 Task: Open a blank sheet, save the file as customer.epub Insert a table '3 by 2' In first column, add headers, ' Sno, Product, Qnty'. Under first header add  1. Under second header add  Product. Under third header add  'Quantity'. Change table style to  Green
Action: Mouse moved to (202, 193)
Screenshot: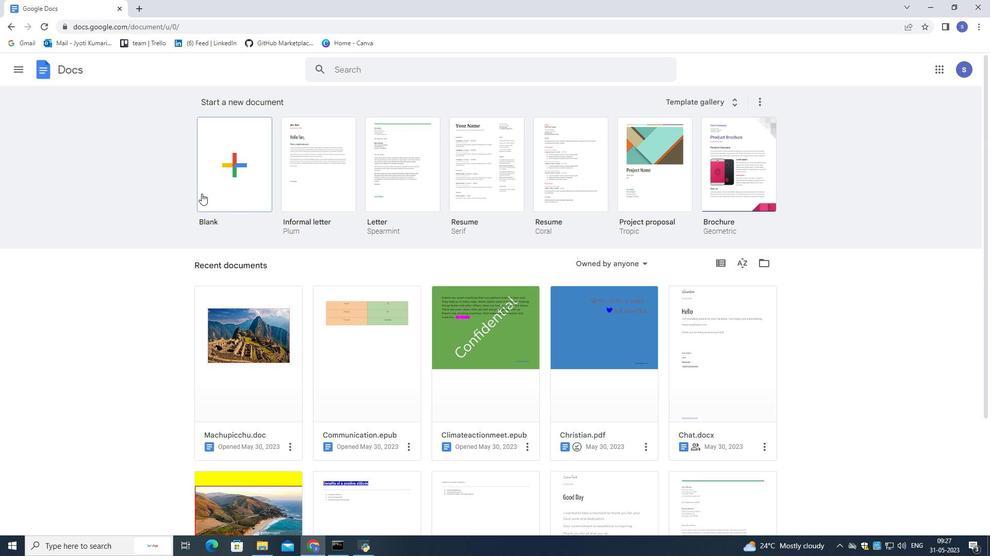
Action: Mouse pressed left at (202, 193)
Screenshot: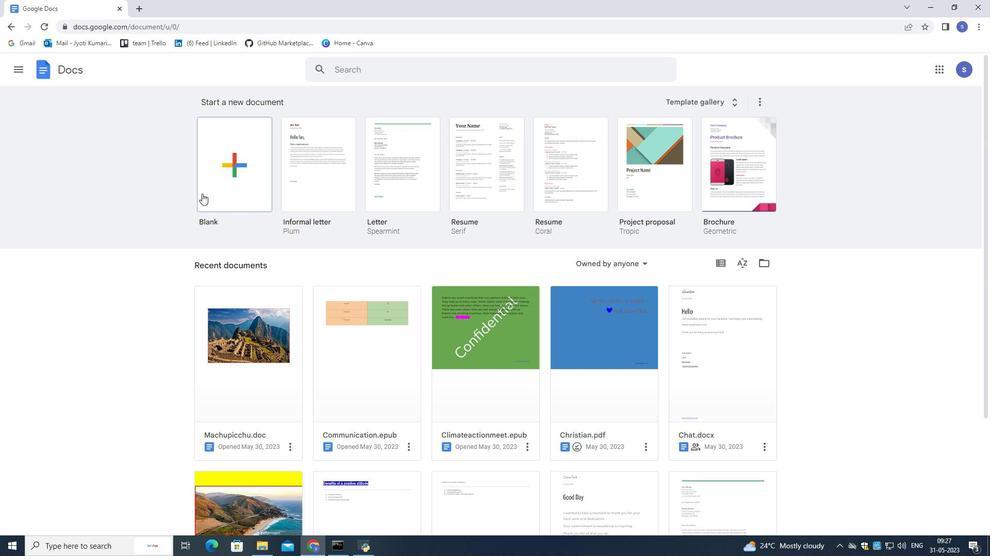 
Action: Mouse moved to (465, 191)
Screenshot: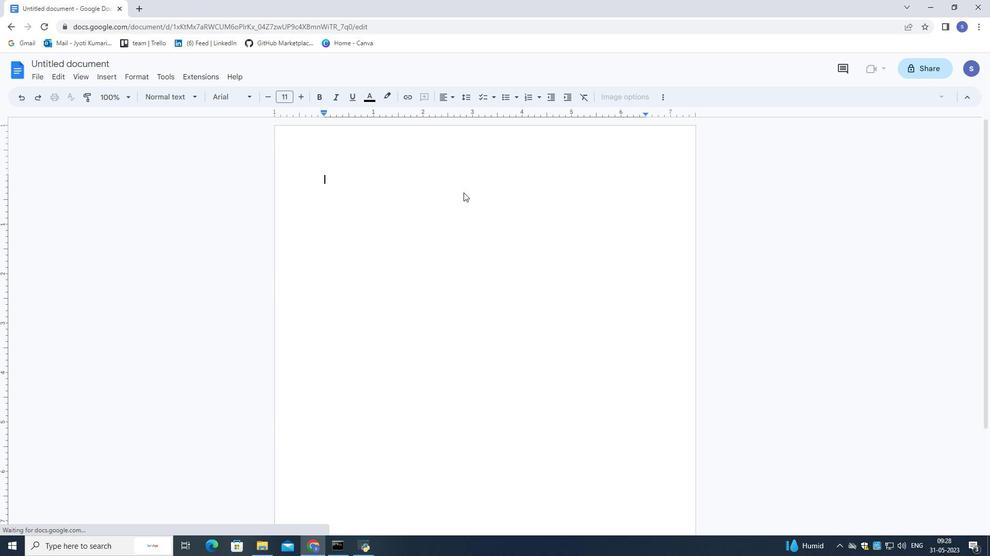 
Action: Mouse pressed left at (465, 191)
Screenshot: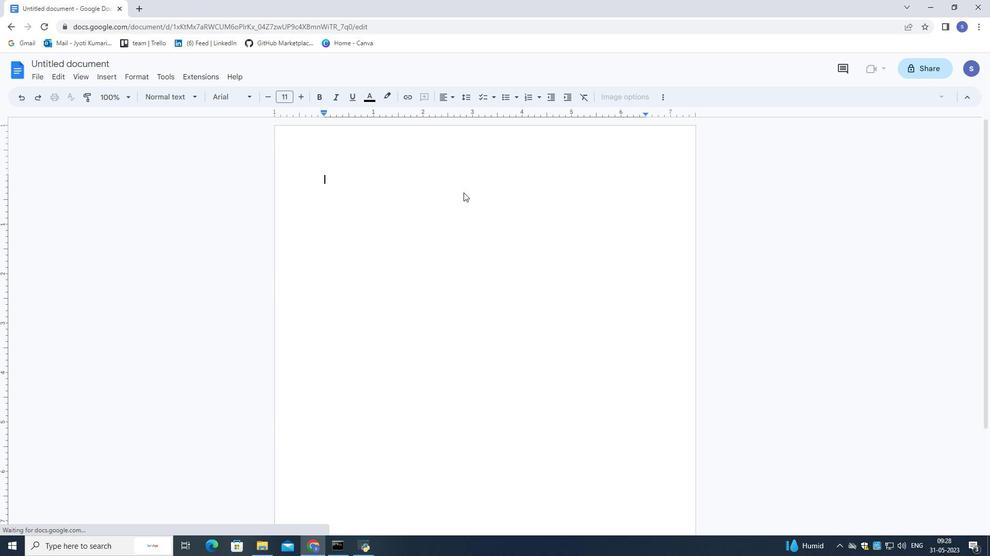 
Action: Mouse moved to (90, 66)
Screenshot: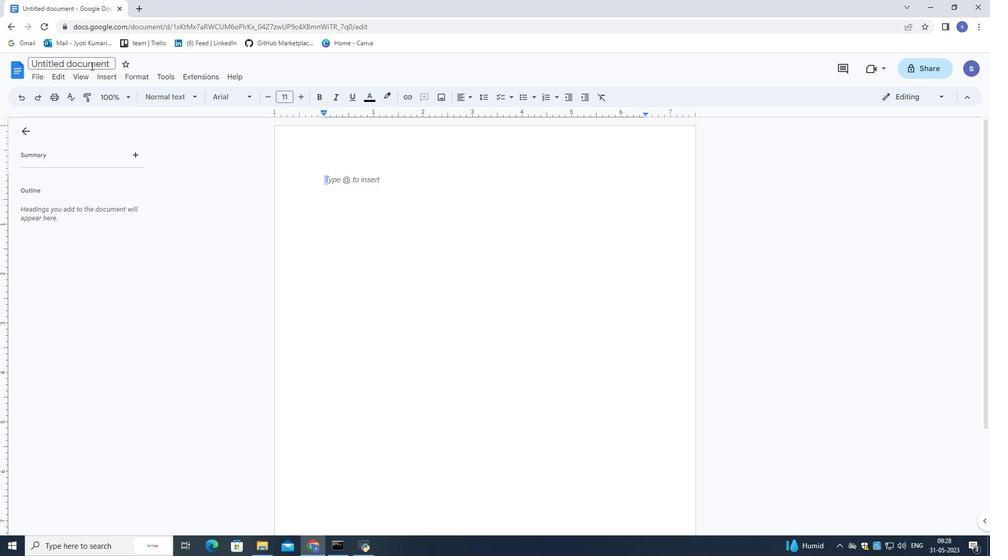 
Action: Mouse pressed left at (90, 66)
Screenshot: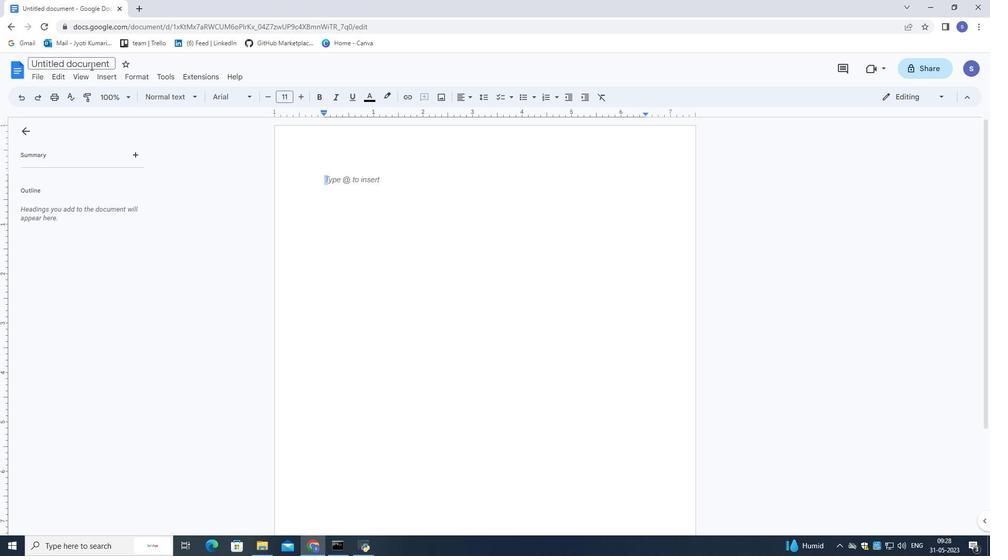 
Action: Mouse moved to (98, 62)
Screenshot: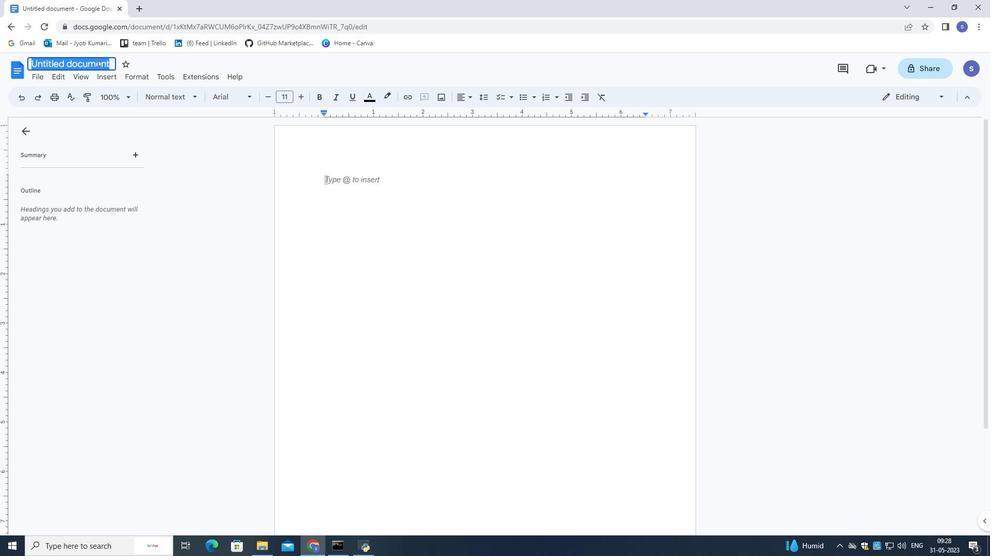 
Action: Key pressed <Key.shift>Customer.epub
Screenshot: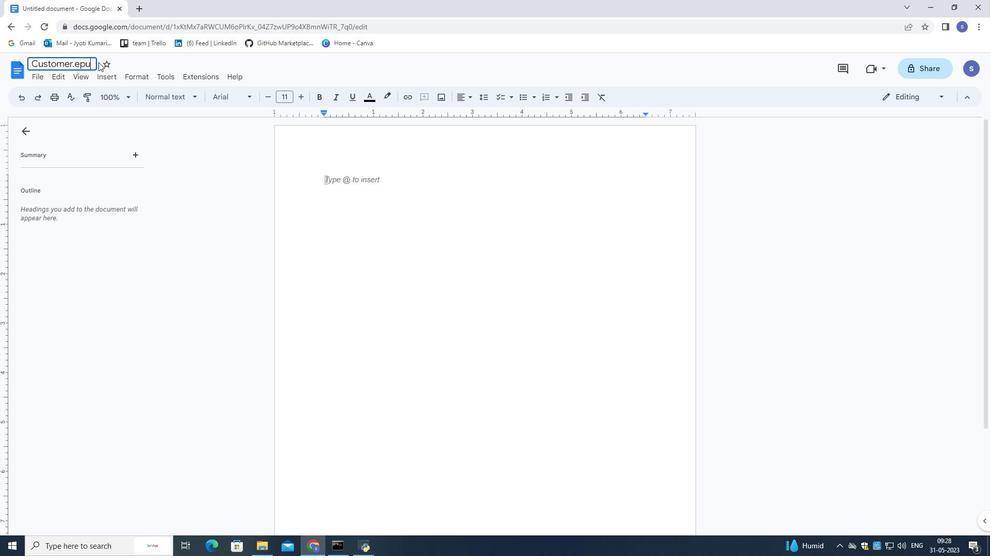 
Action: Mouse moved to (103, 61)
Screenshot: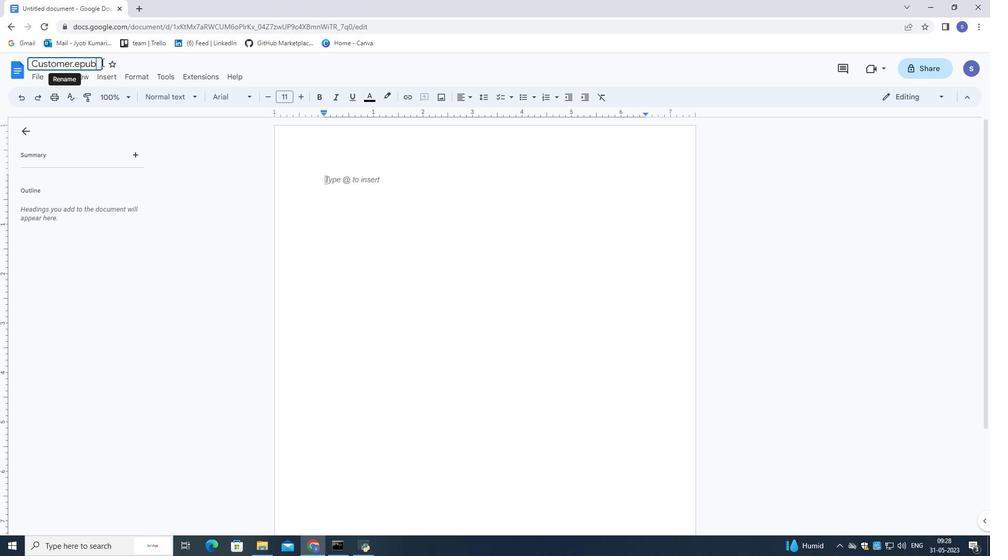 
Action: Key pressed <Key.enter>
Screenshot: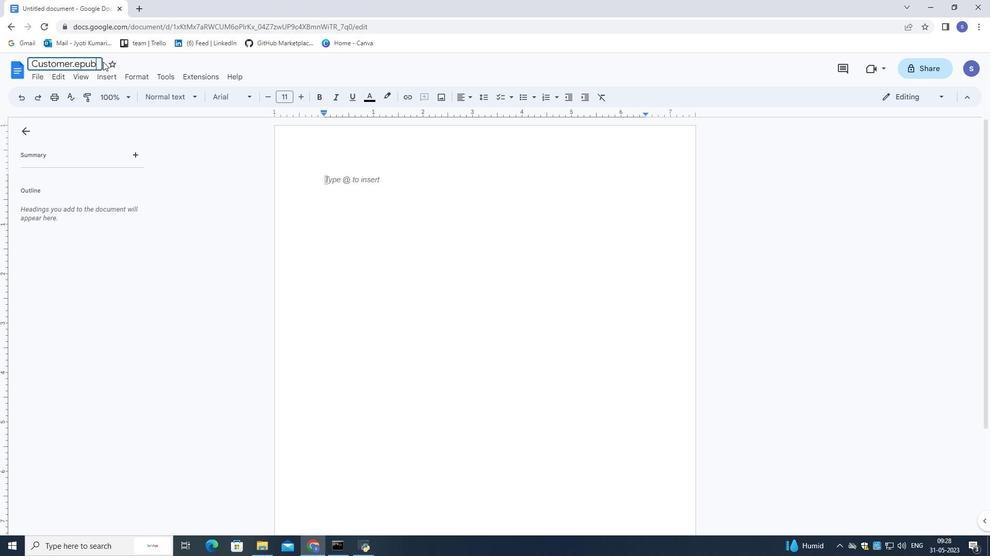 
Action: Mouse moved to (324, 193)
Screenshot: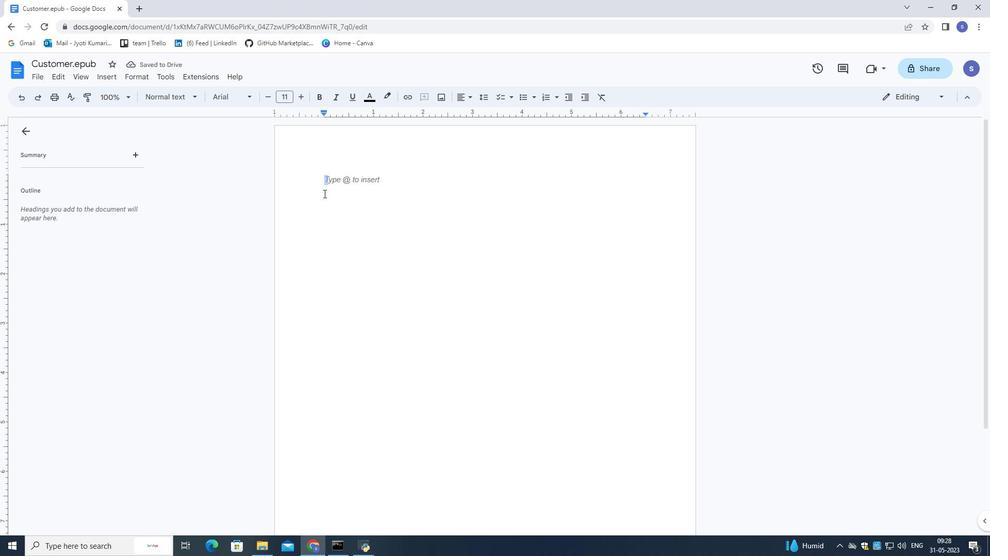 
Action: Mouse pressed left at (324, 193)
Screenshot: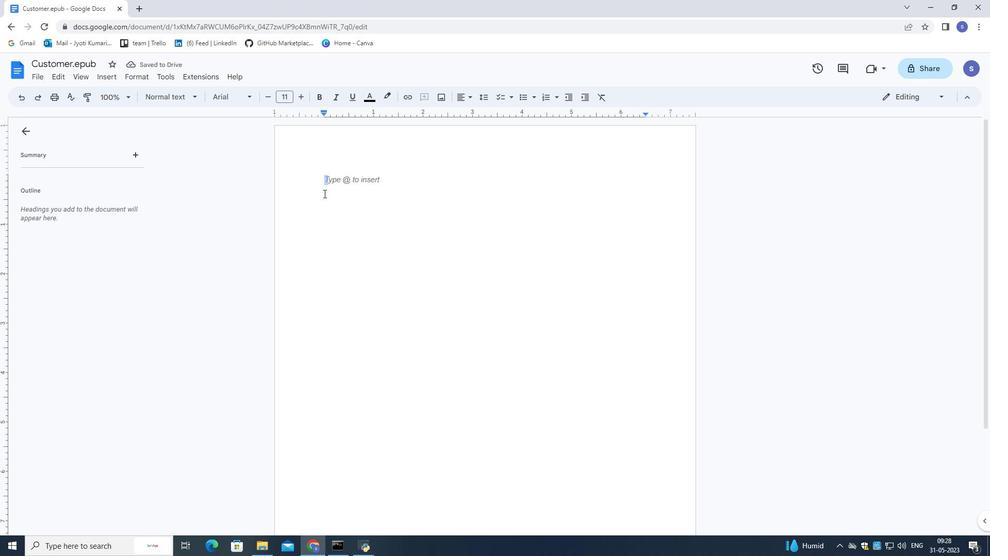 
Action: Mouse moved to (95, 78)
Screenshot: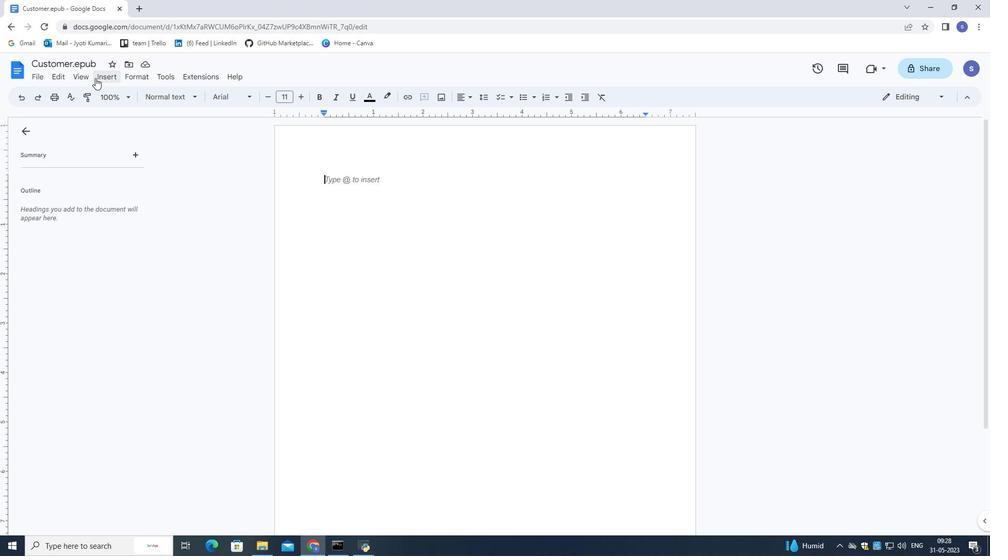 
Action: Mouse pressed left at (95, 78)
Screenshot: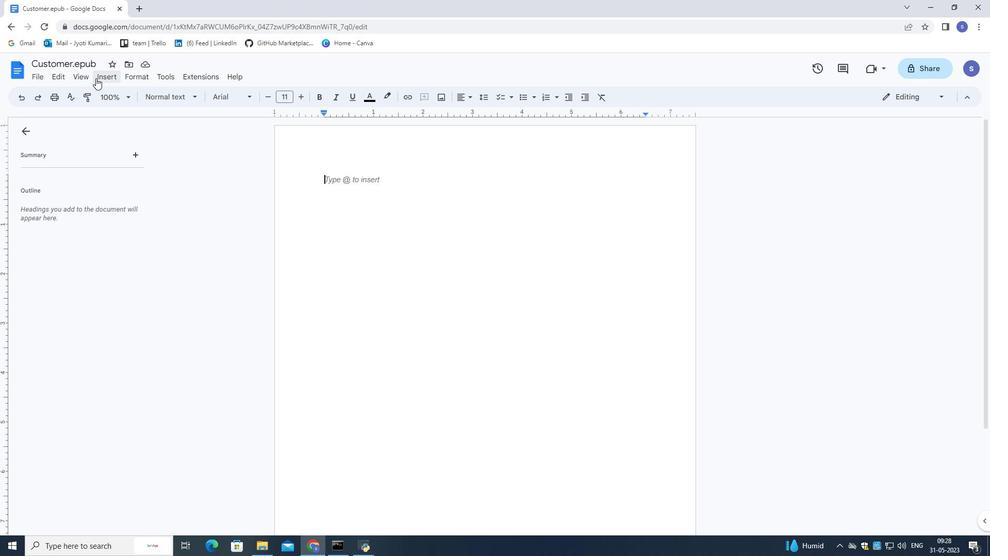 
Action: Mouse moved to (283, 145)
Screenshot: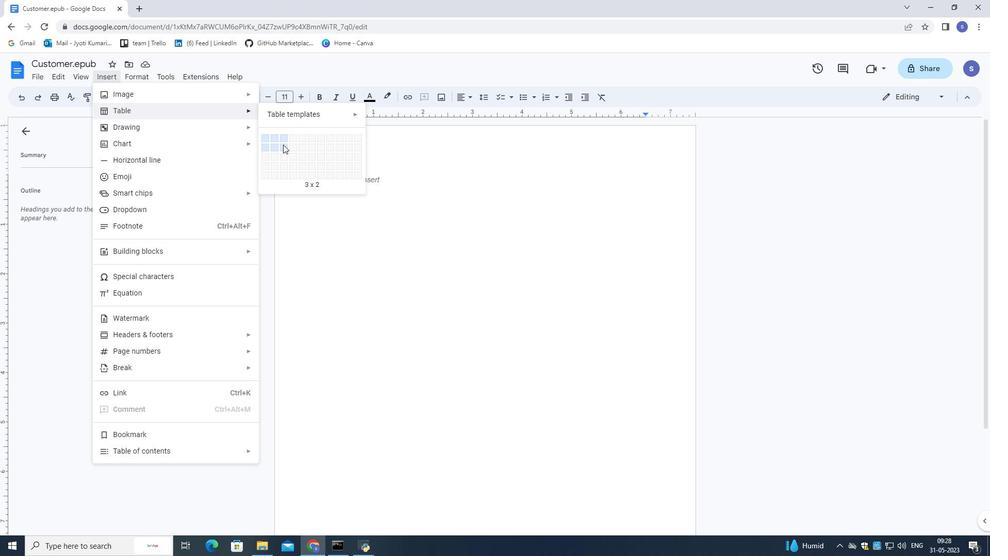 
Action: Mouse pressed left at (283, 145)
Screenshot: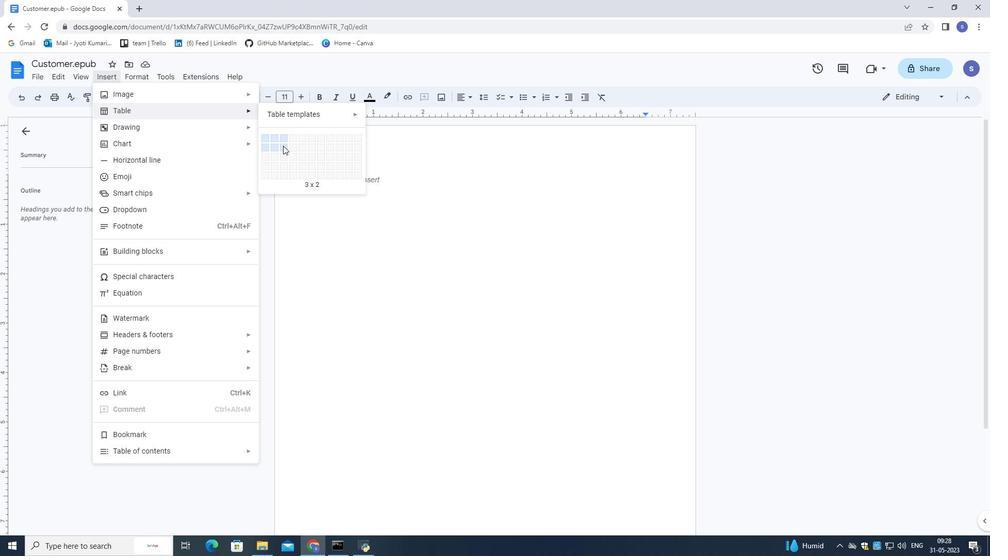 
Action: Mouse moved to (389, 201)
Screenshot: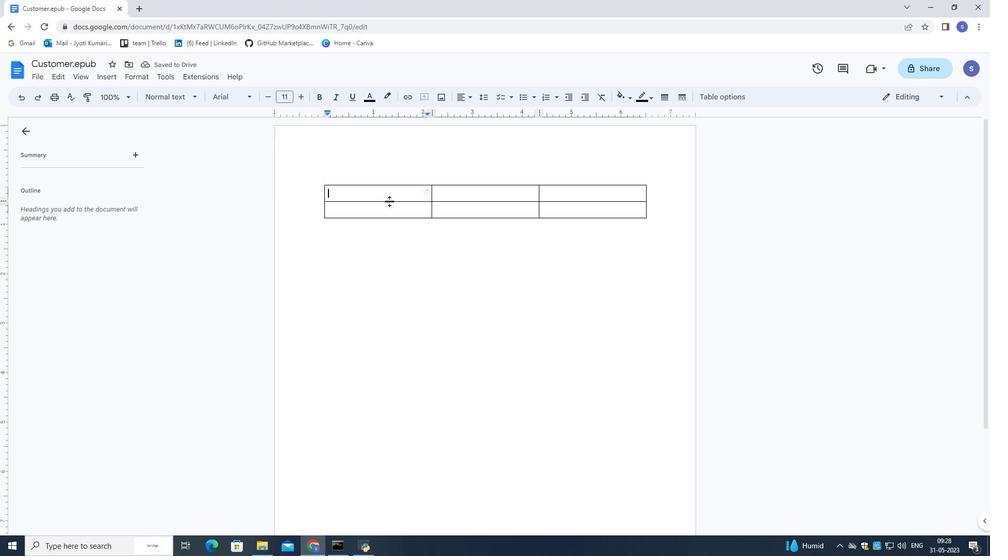 
Action: Mouse pressed left at (389, 201)
Screenshot: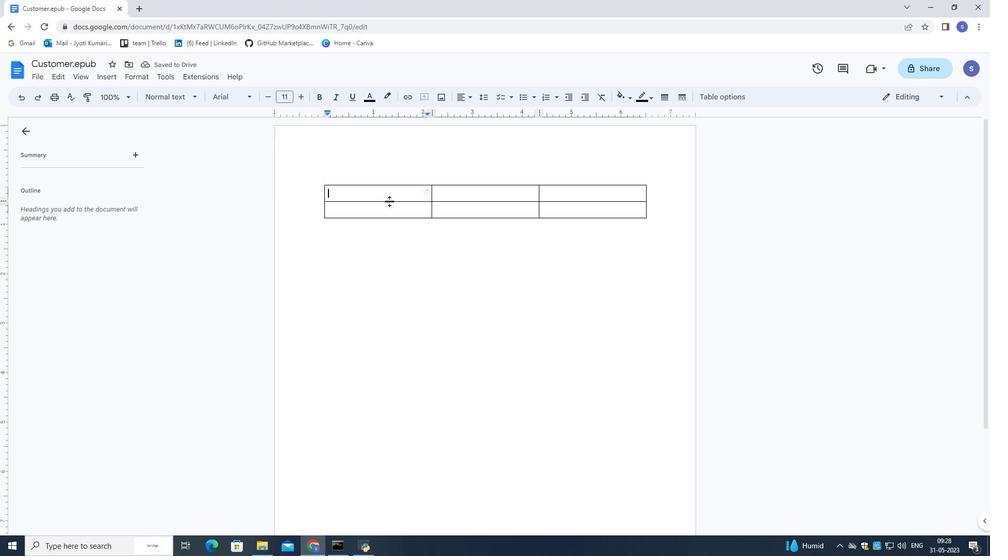 
Action: Mouse moved to (390, 232)
Screenshot: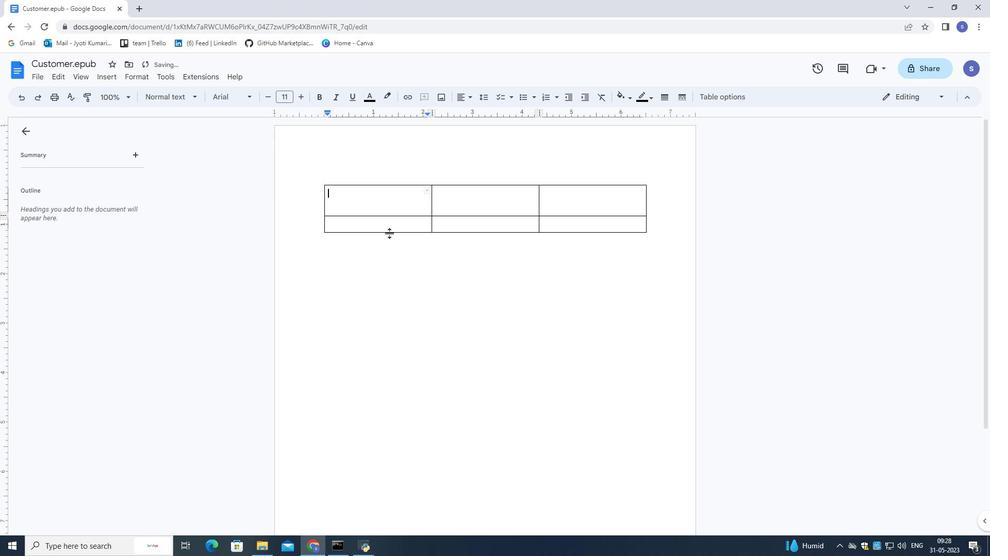 
Action: Mouse pressed left at (390, 232)
Screenshot: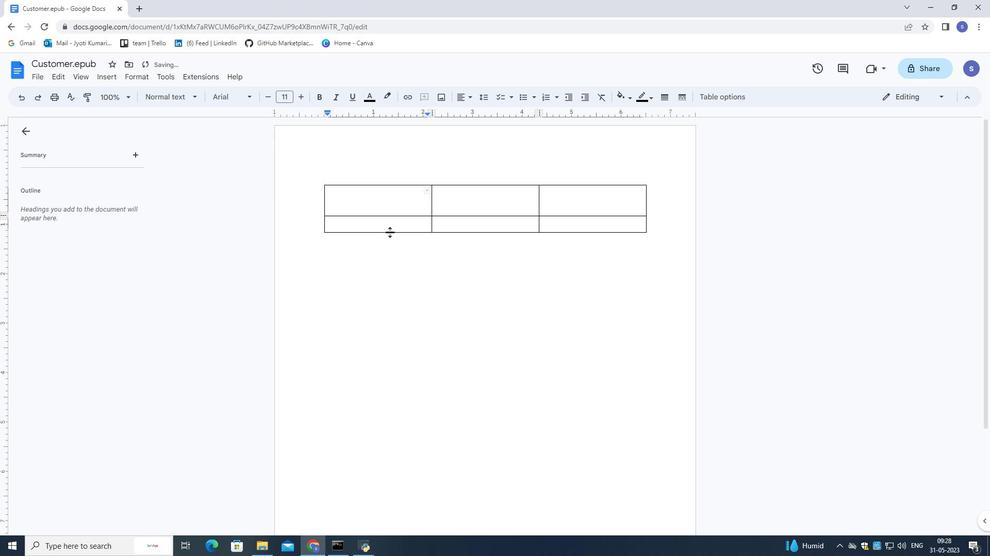 
Action: Mouse moved to (394, 211)
Screenshot: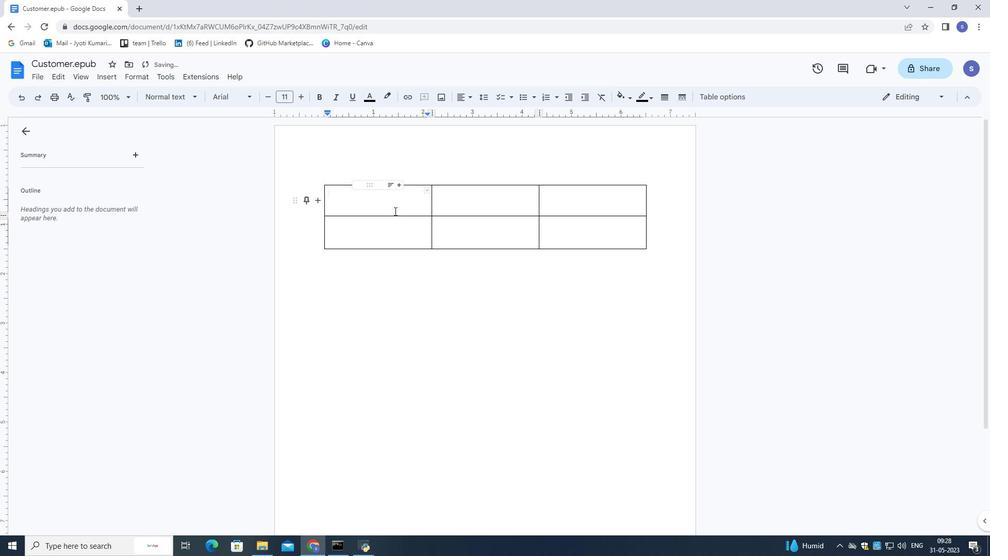 
Action: Mouse pressed left at (394, 211)
Screenshot: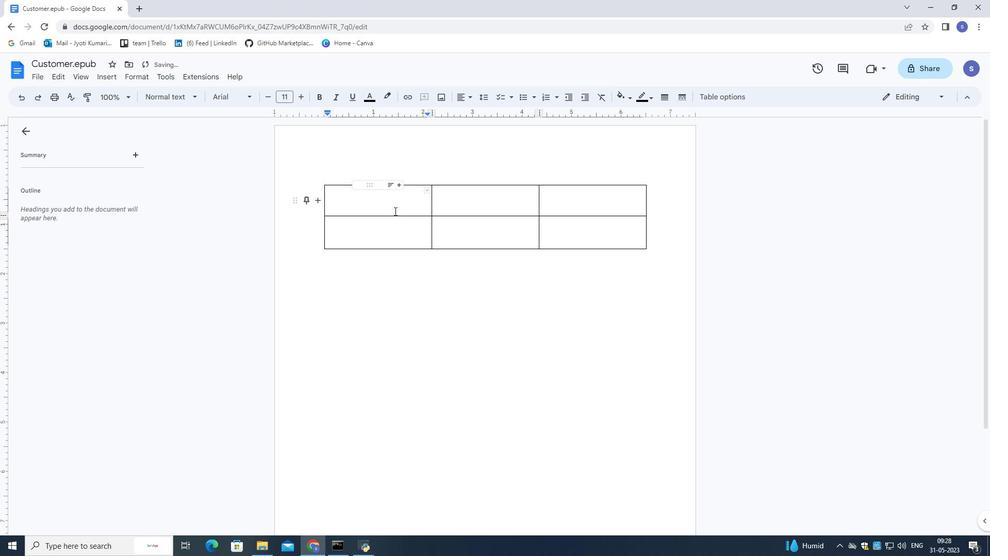 
Action: Mouse moved to (370, 209)
Screenshot: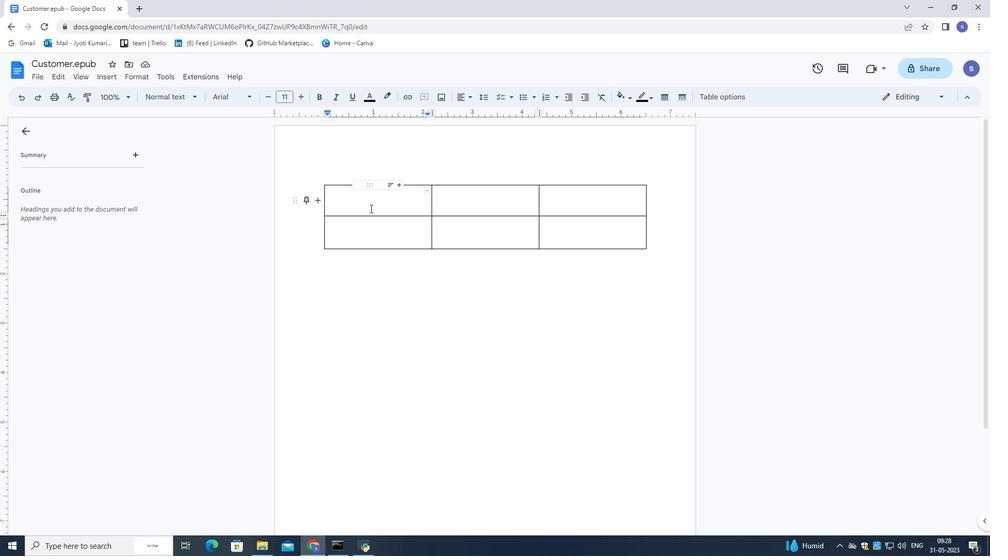 
Action: Mouse pressed left at (370, 209)
Screenshot: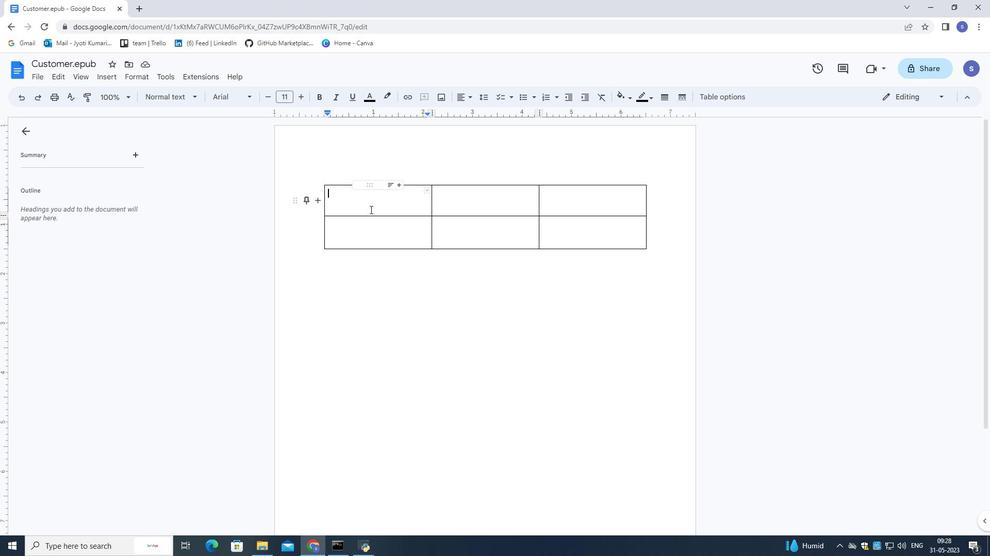 
Action: Key pressed <Key.shift>
Screenshot: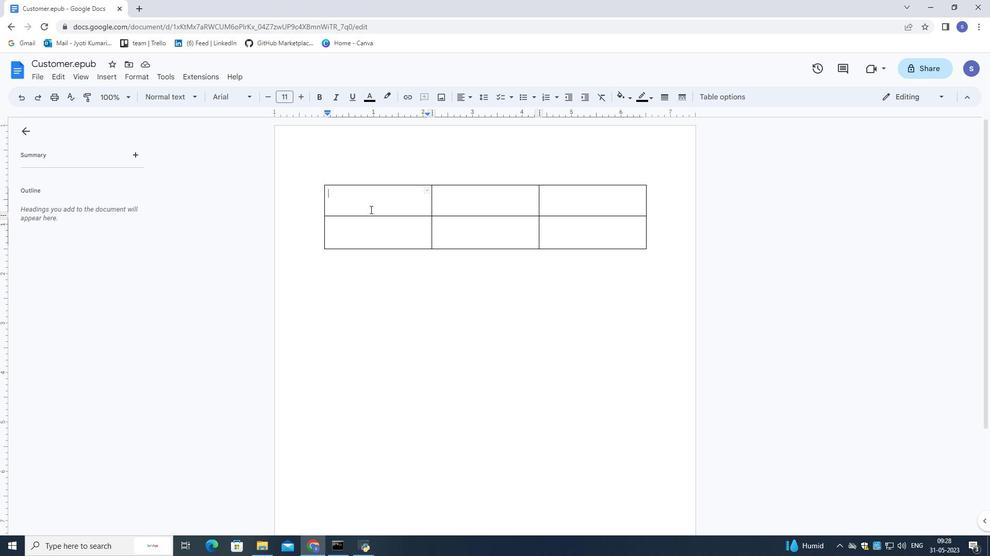 
Action: Mouse moved to (370, 209)
Screenshot: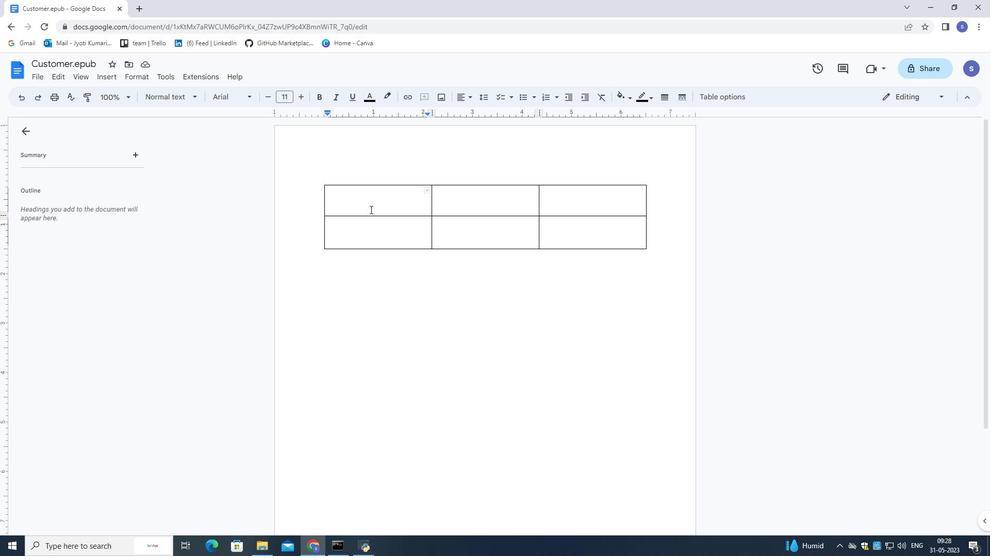 
Action: Key pressed Sno
Screenshot: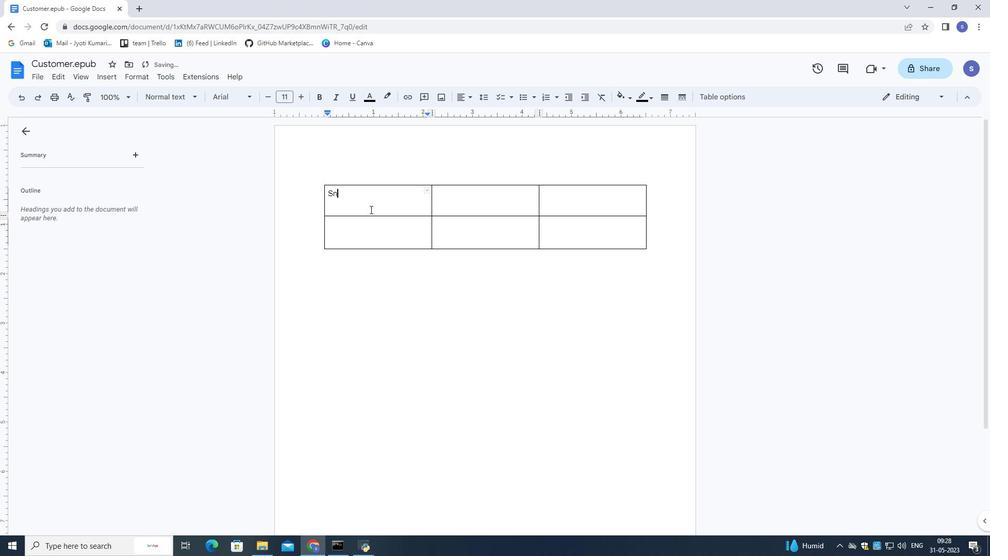 
Action: Mouse moved to (454, 200)
Screenshot: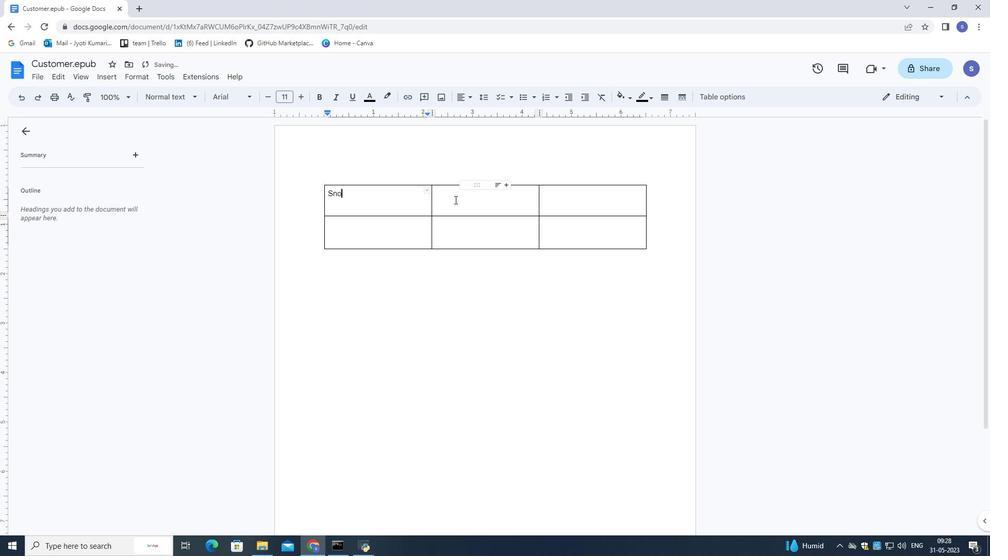 
Action: Mouse pressed left at (454, 200)
Screenshot: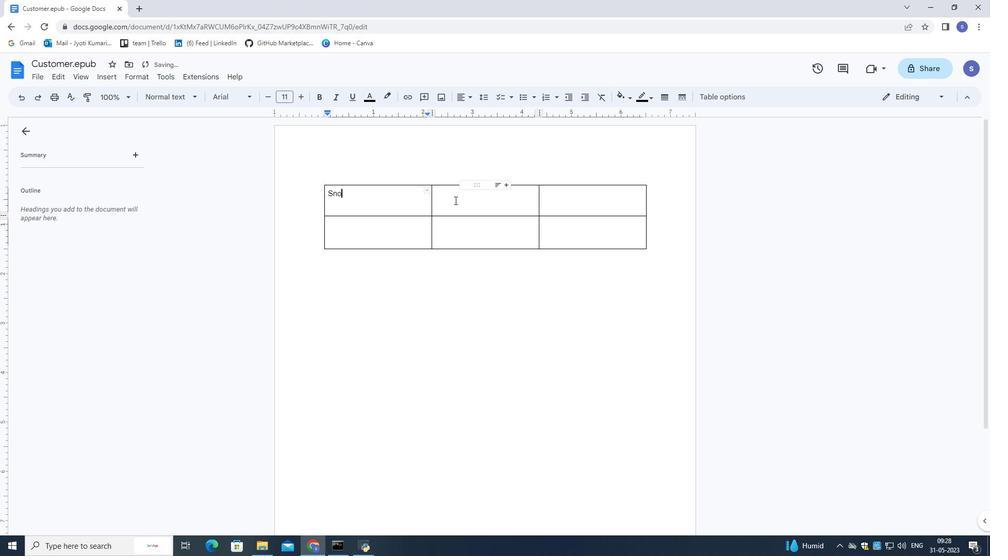 
Action: Mouse moved to (454, 200)
Screenshot: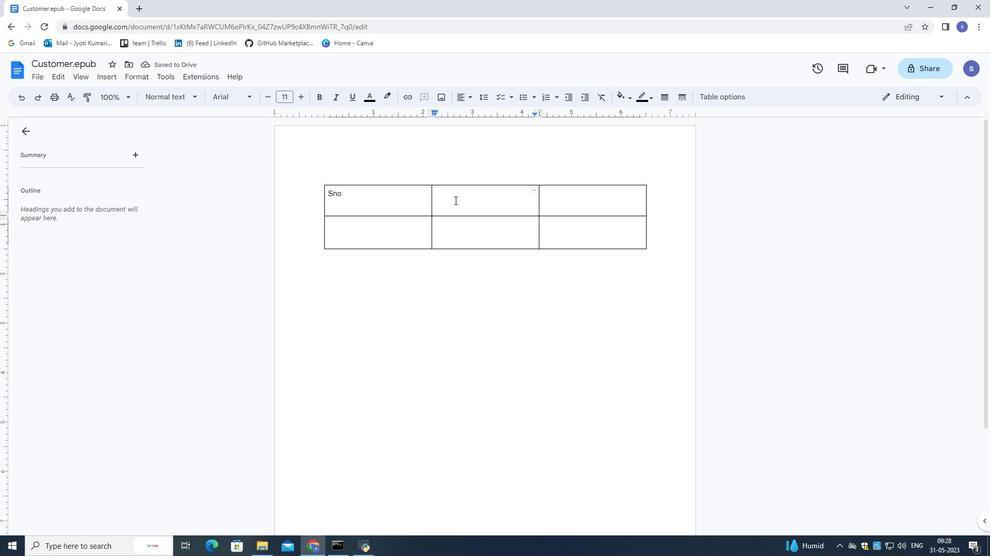 
Action: Key pressed <Key.shift><Key.shift><Key.shift><Key.shift><Key.shift><Key.shift><Key.shift><Key.shift><Key.shift><Key.shift><Key.shift><Key.shift><Key.shift><Key.shift><Key.shift>Product
Screenshot: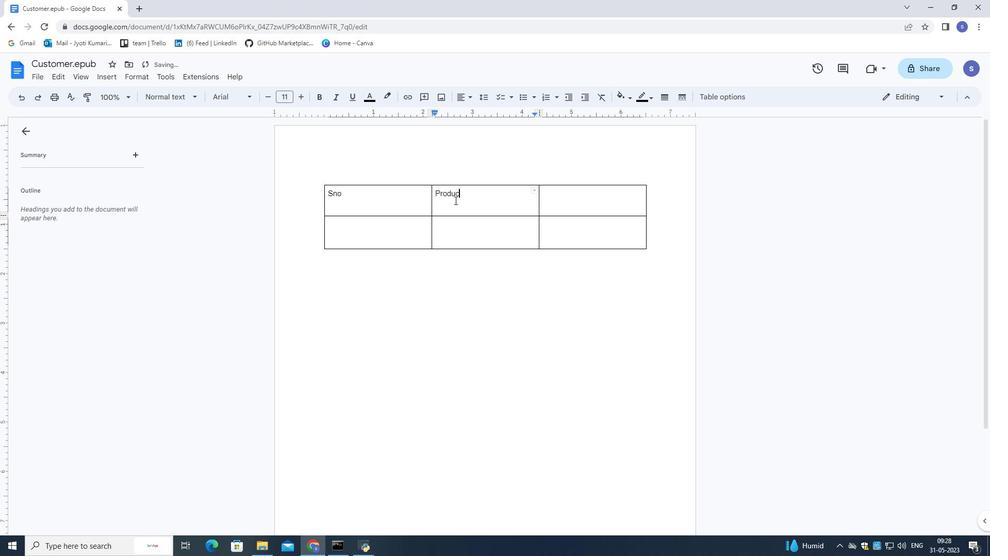 
Action: Mouse moved to (570, 195)
Screenshot: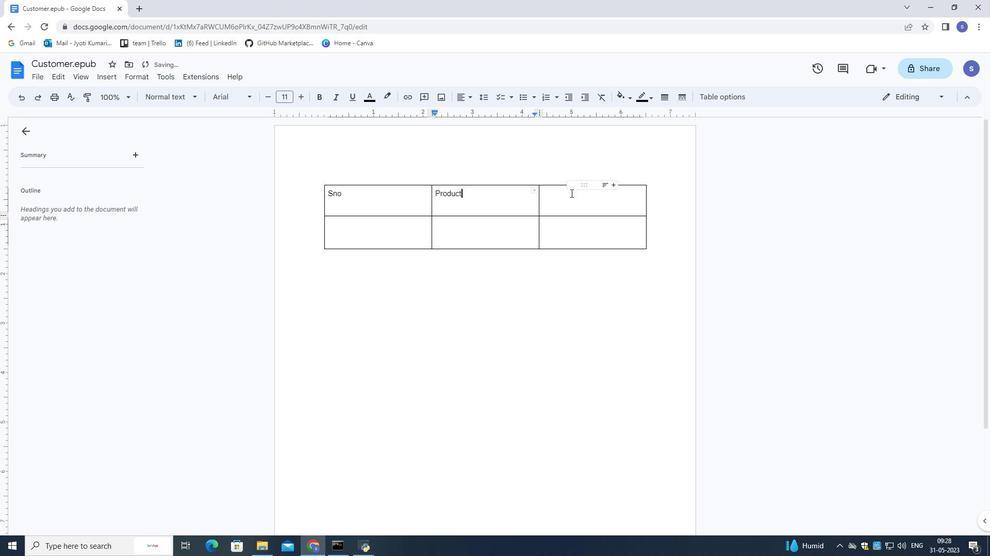 
Action: Mouse pressed left at (570, 195)
Screenshot: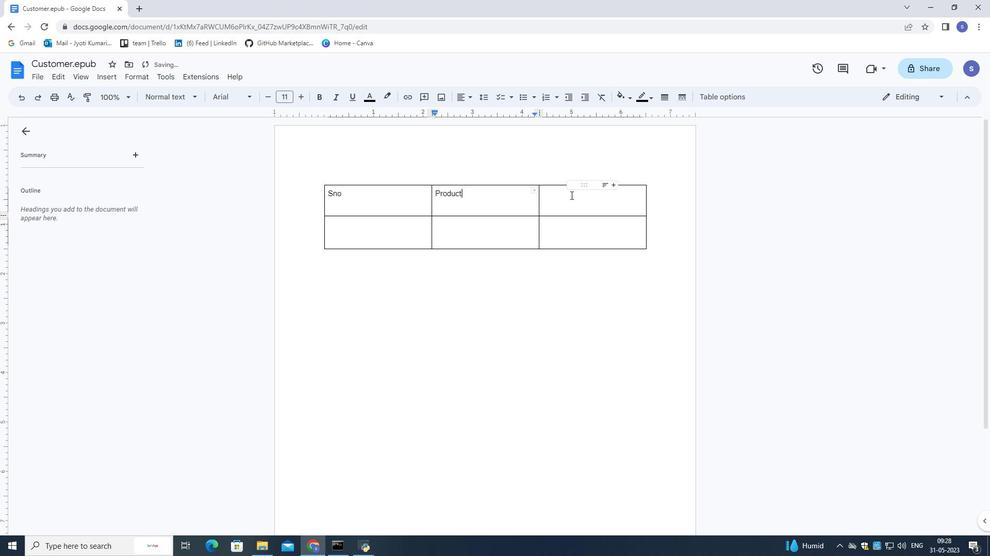
Action: Mouse moved to (564, 196)
Screenshot: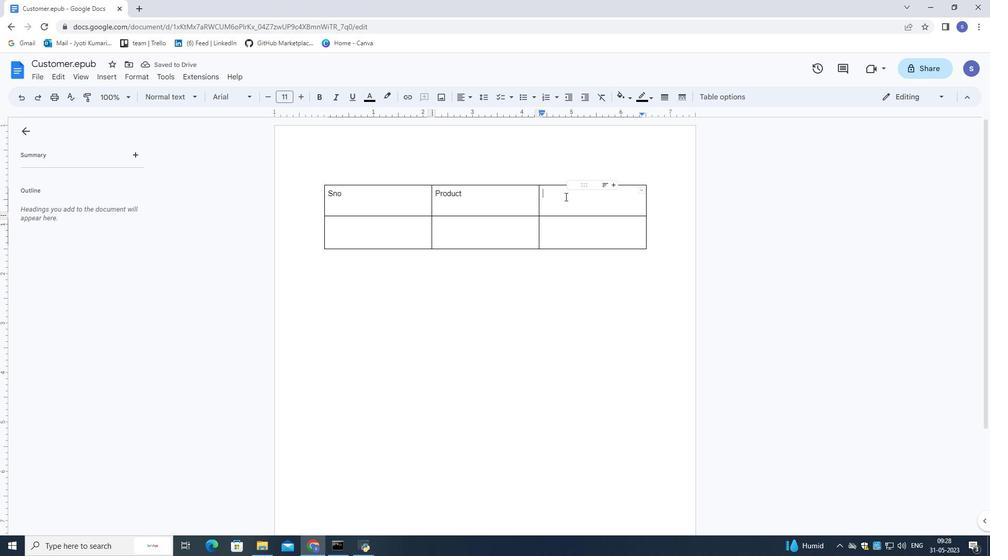 
Action: Key pressed <Key.shift><Key.shift>Qnty
Screenshot: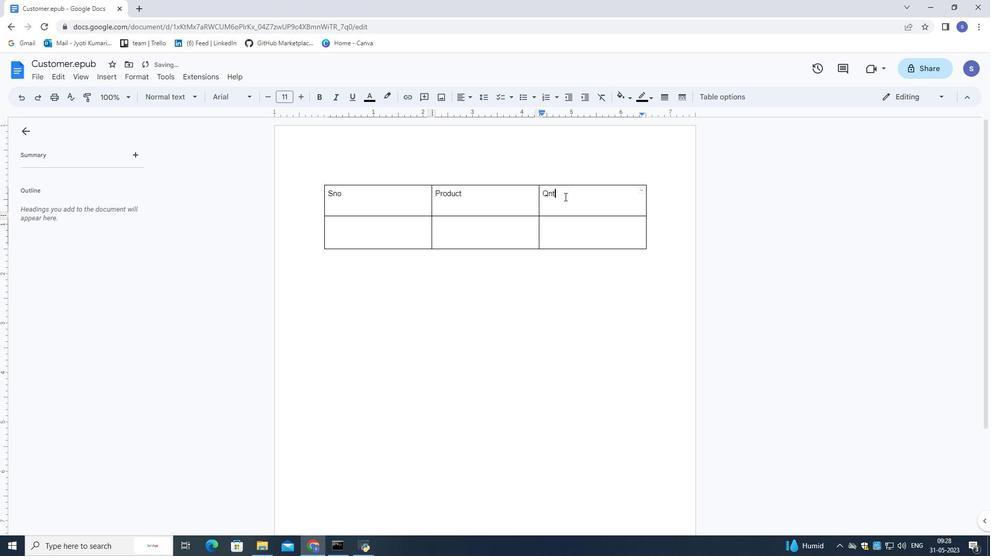
Action: Mouse moved to (352, 235)
Screenshot: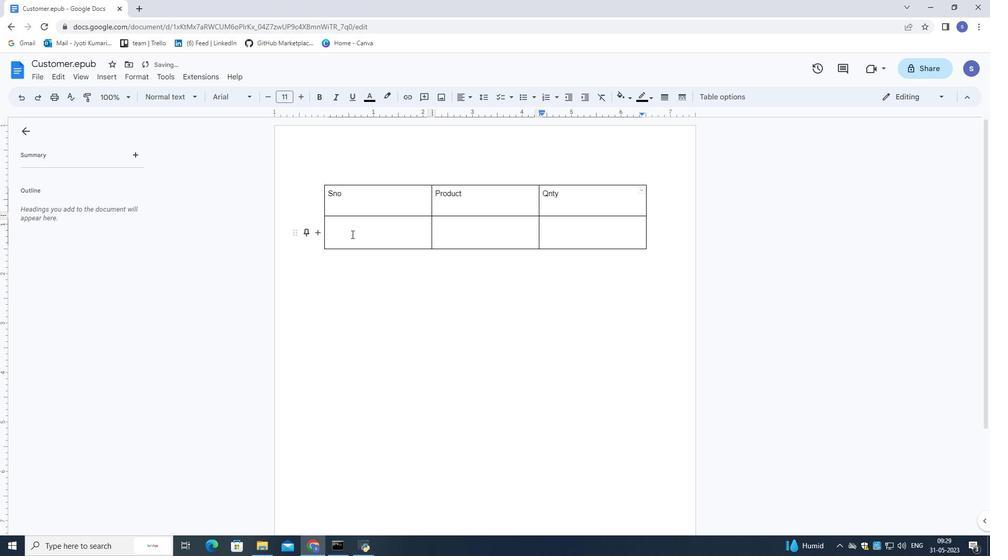 
Action: Mouse pressed left at (352, 235)
Screenshot: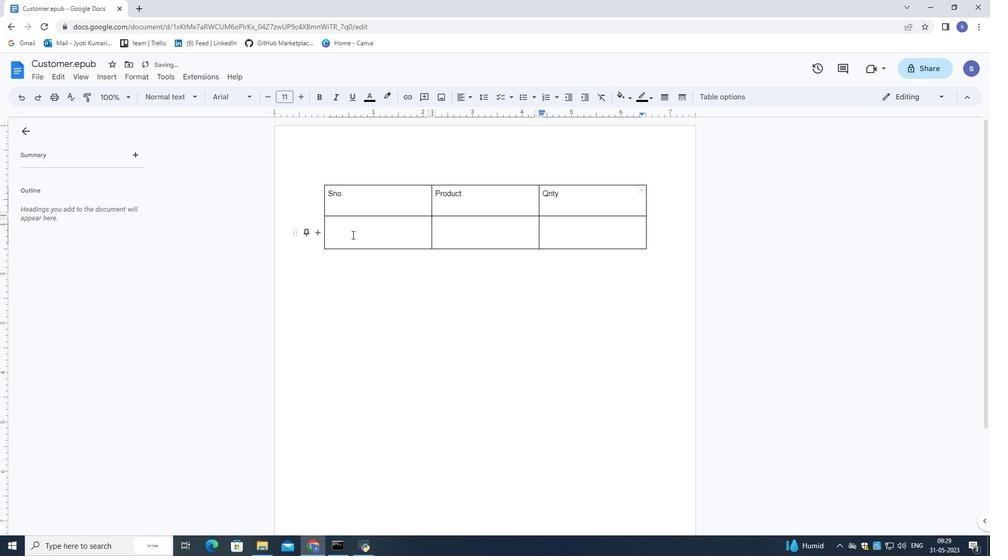 
Action: Mouse moved to (360, 229)
Screenshot: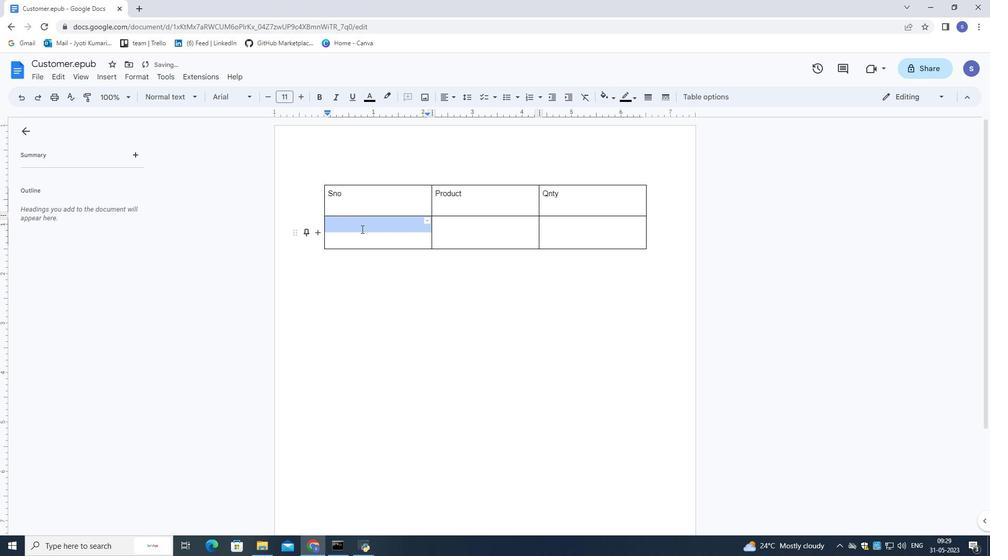 
Action: Mouse pressed left at (360, 229)
Screenshot: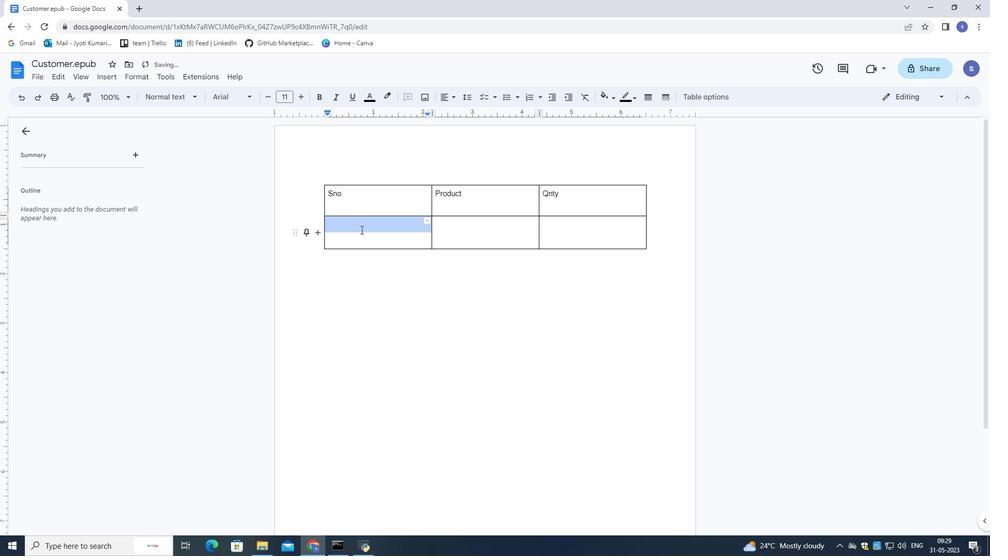 
Action: Key pressed 1
Screenshot: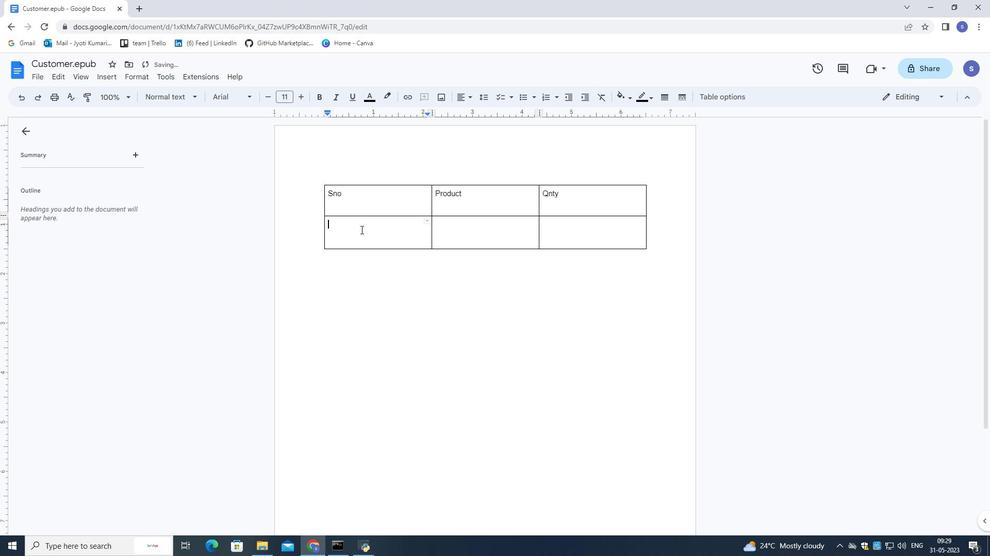 
Action: Mouse moved to (444, 229)
Screenshot: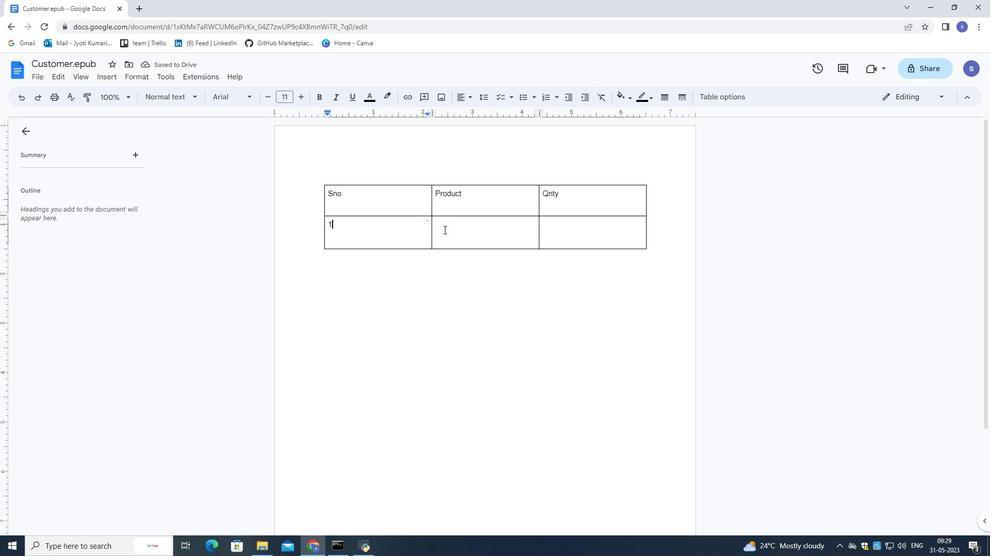 
Action: Mouse pressed left at (444, 229)
Screenshot: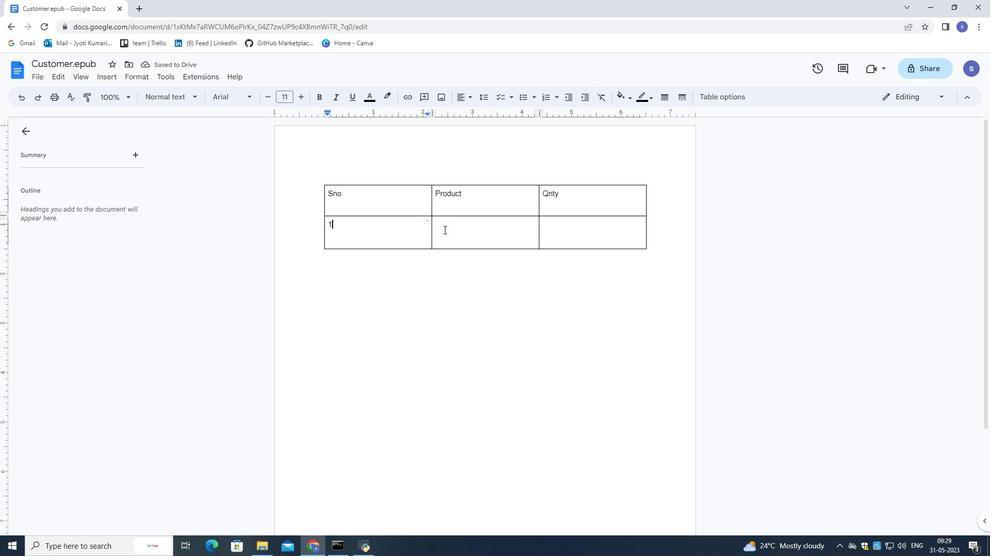 
Action: Mouse moved to (480, 229)
Screenshot: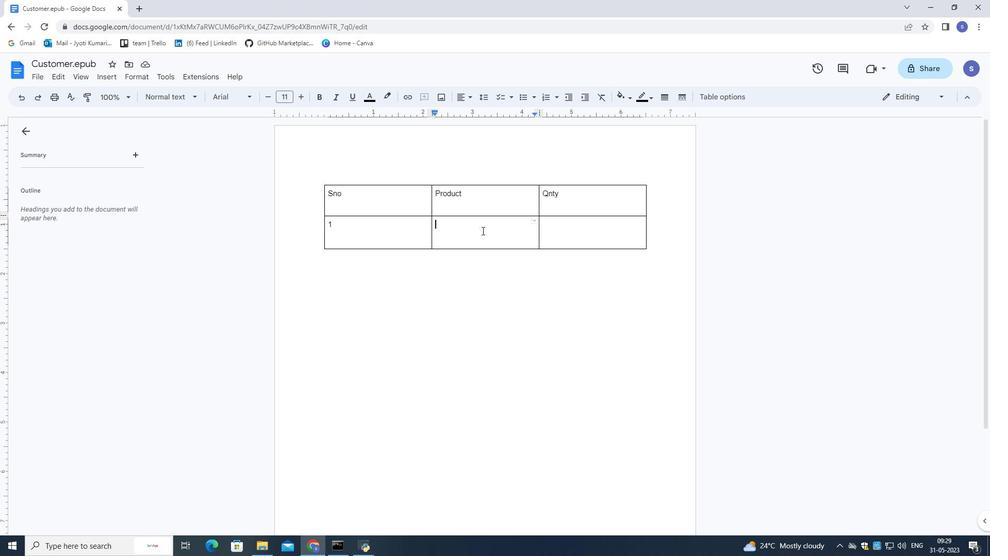 
Action: Key pressed <Key.shift>Product
Screenshot: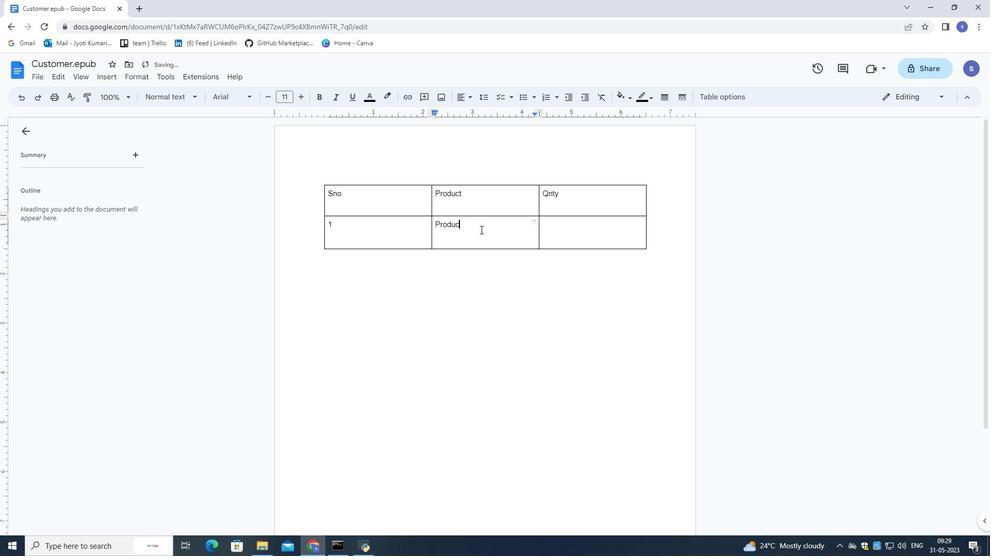 
Action: Mouse moved to (547, 227)
Screenshot: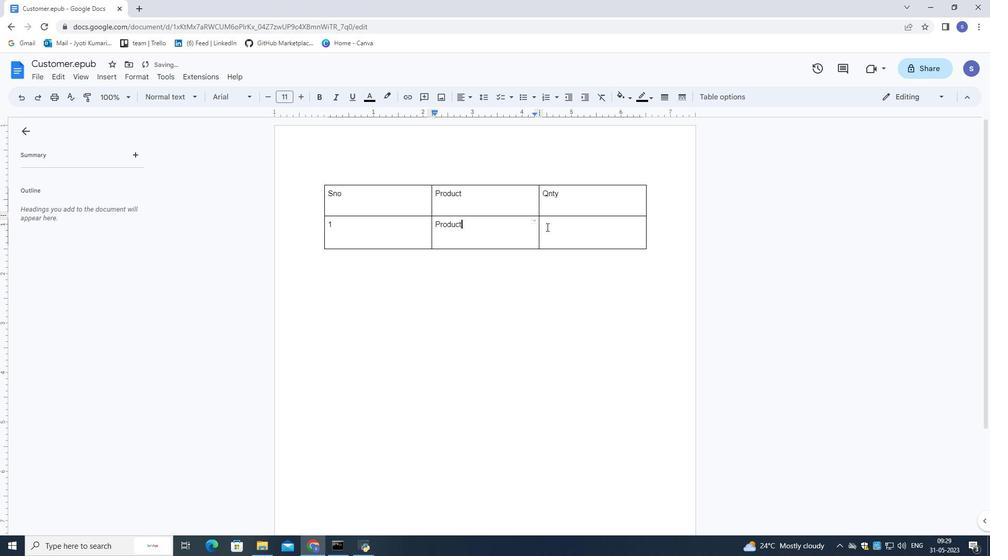 
Action: Mouse pressed left at (547, 227)
Screenshot: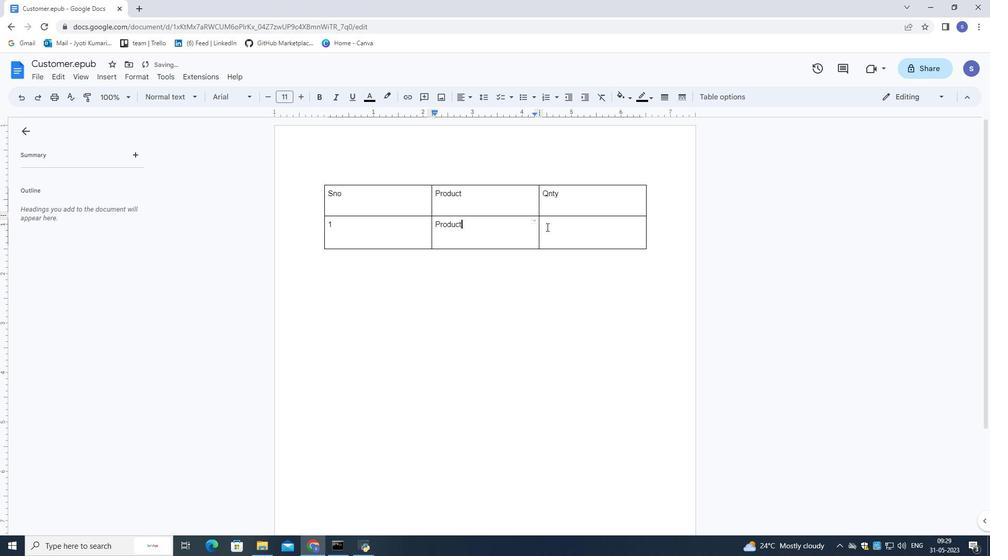 
Action: Mouse moved to (547, 227)
Screenshot: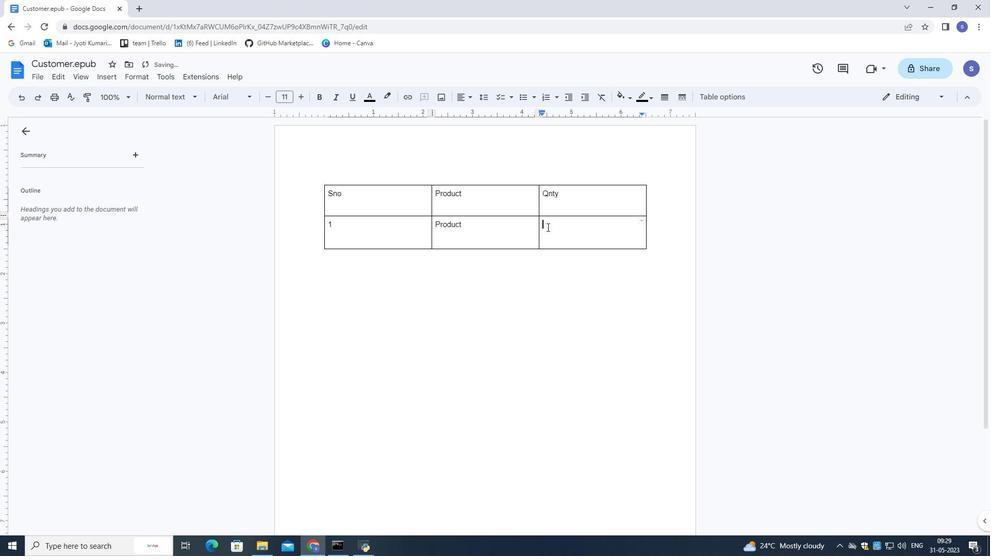 
Action: Key pressed <Key.shift>Quantity
Screenshot: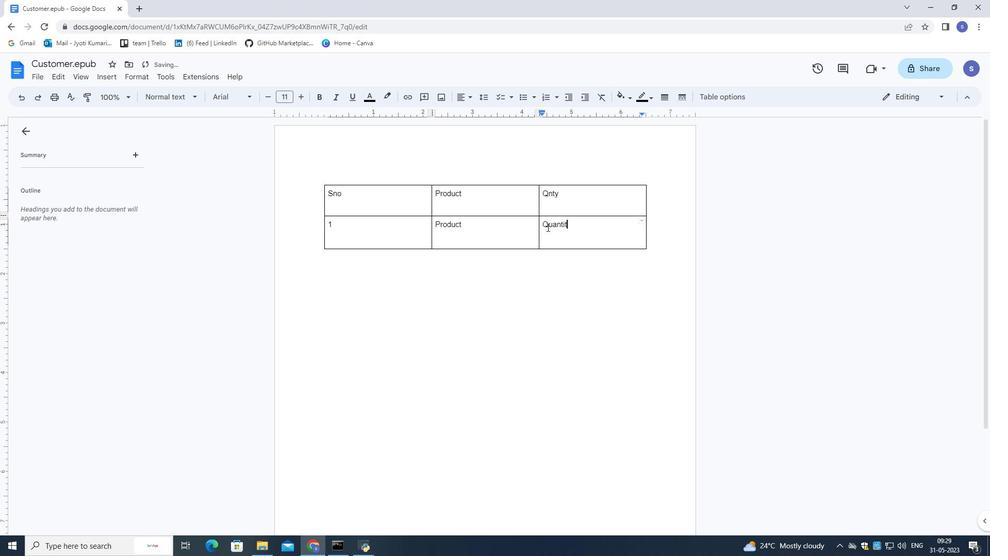 
Action: Mouse moved to (333, 196)
Screenshot: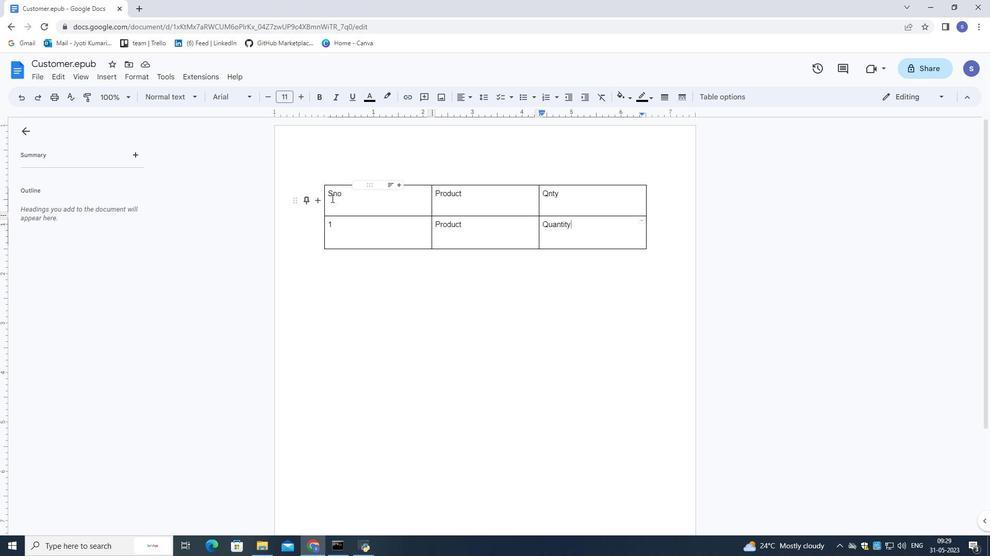 
Action: Mouse pressed left at (333, 196)
Screenshot: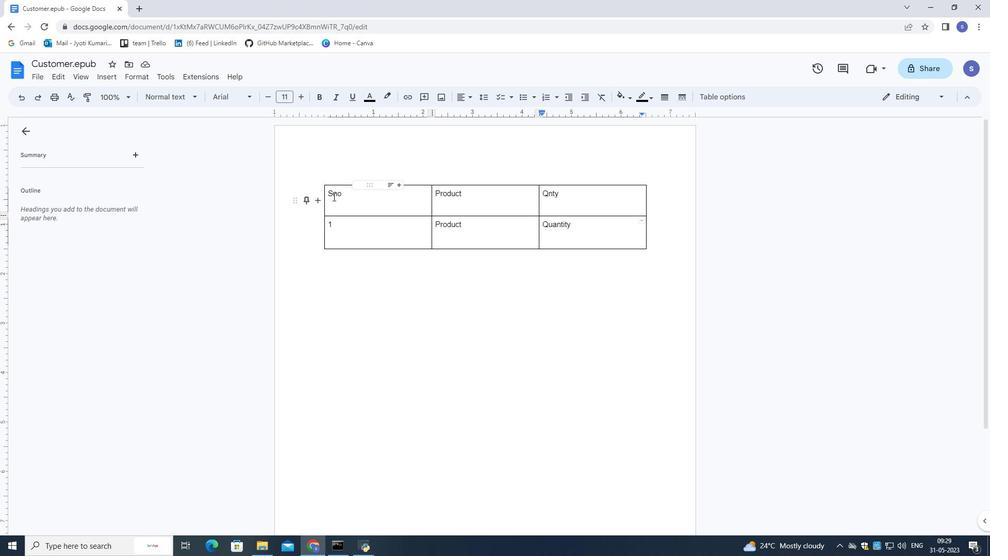 
Action: Mouse moved to (635, 96)
Screenshot: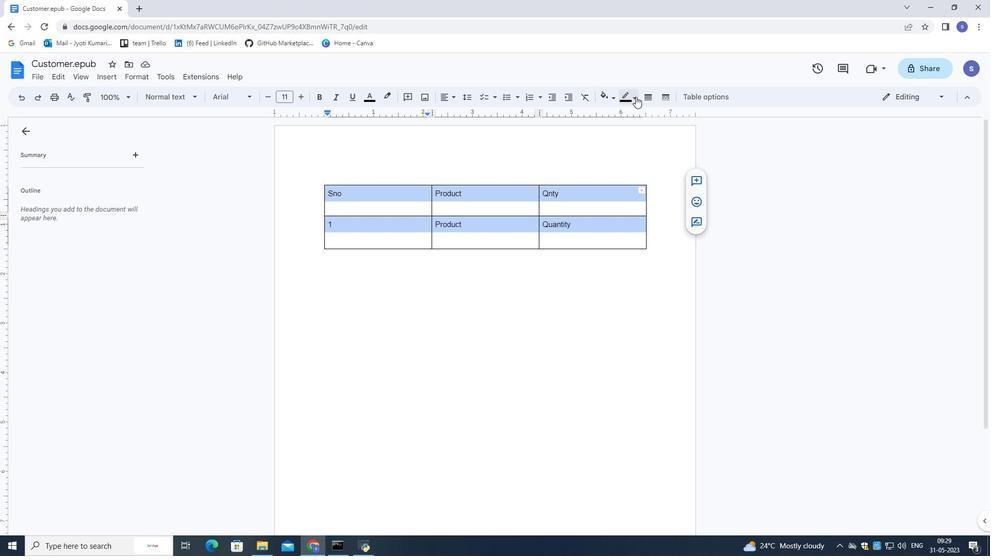 
Action: Mouse pressed left at (635, 96)
Screenshot: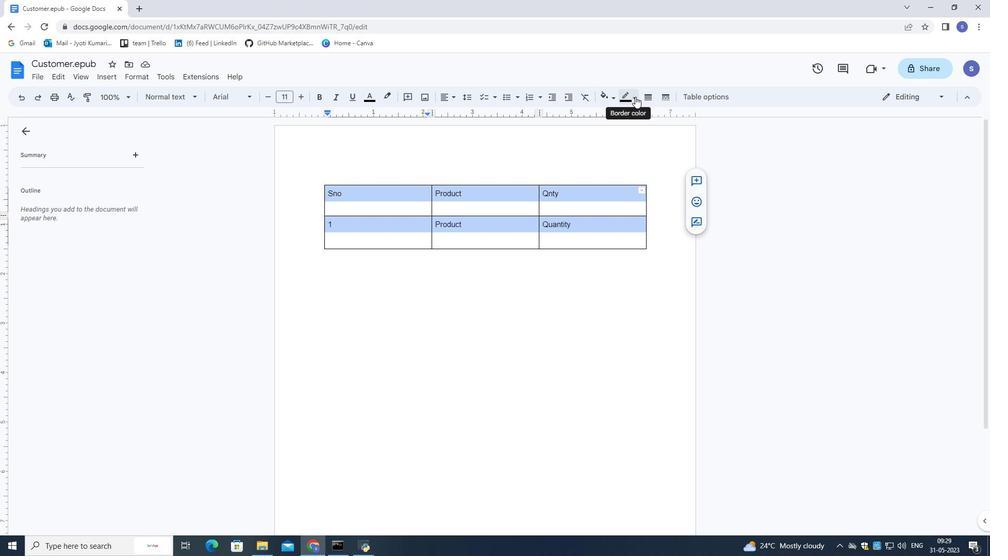 
Action: Mouse moved to (671, 129)
Screenshot: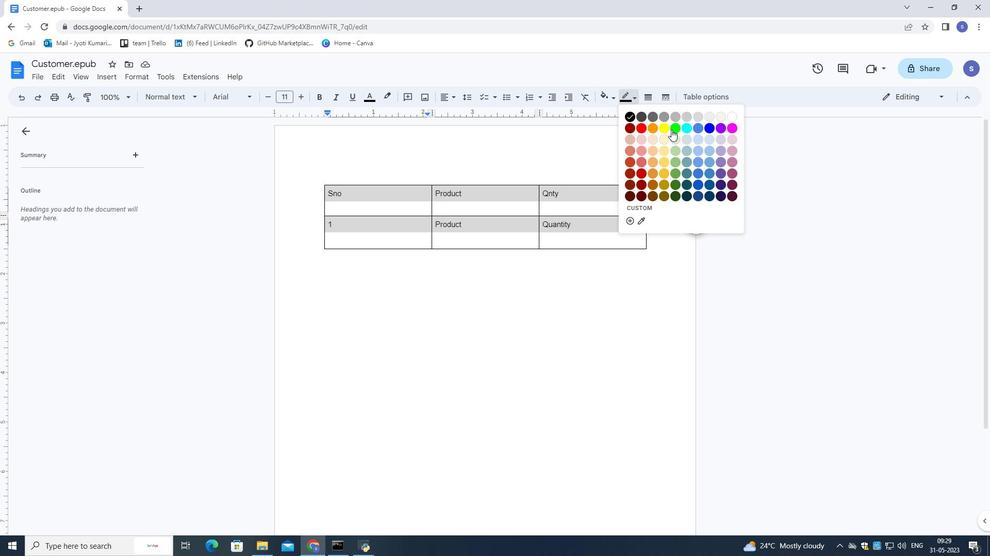 
Action: Mouse pressed left at (671, 129)
Screenshot: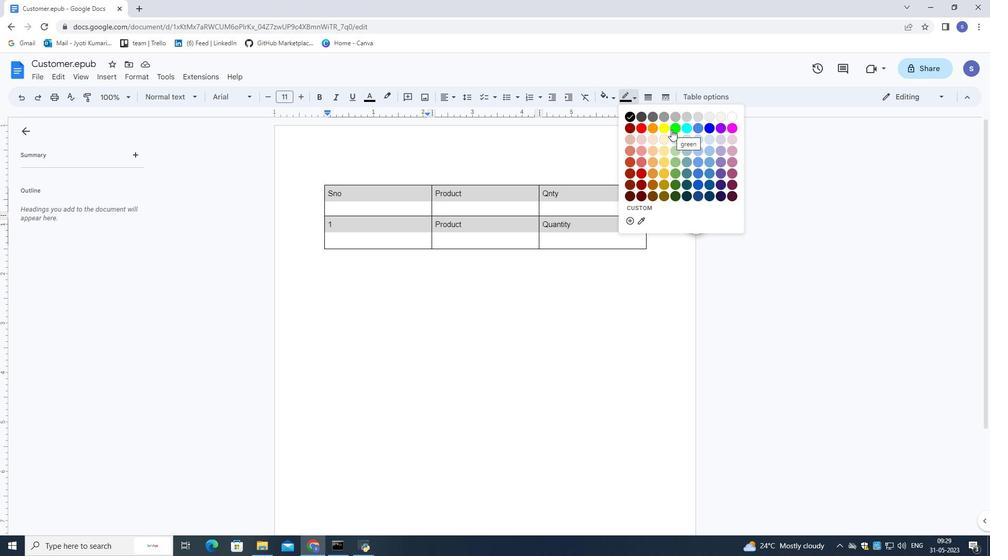 
Action: Mouse moved to (611, 96)
Screenshot: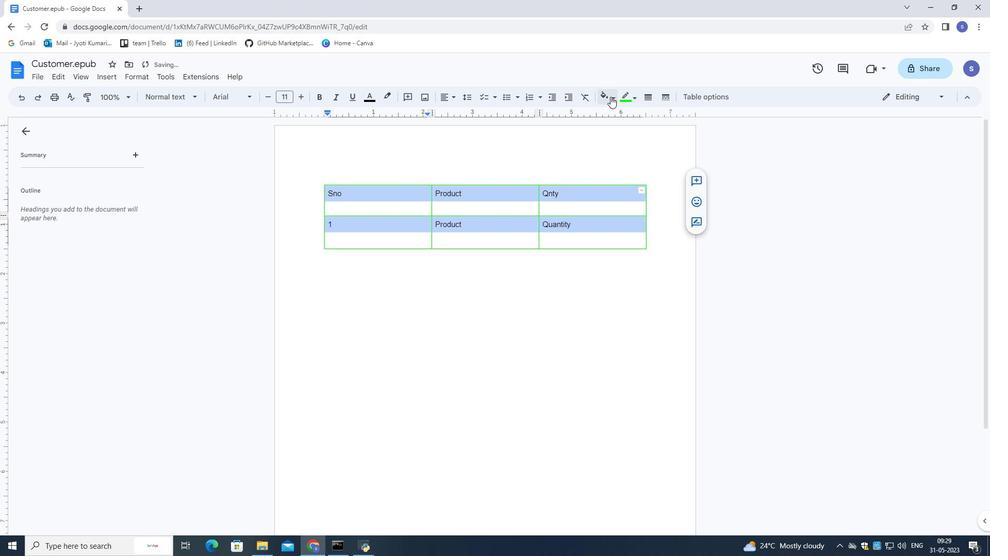 
Action: Mouse pressed left at (611, 96)
Screenshot: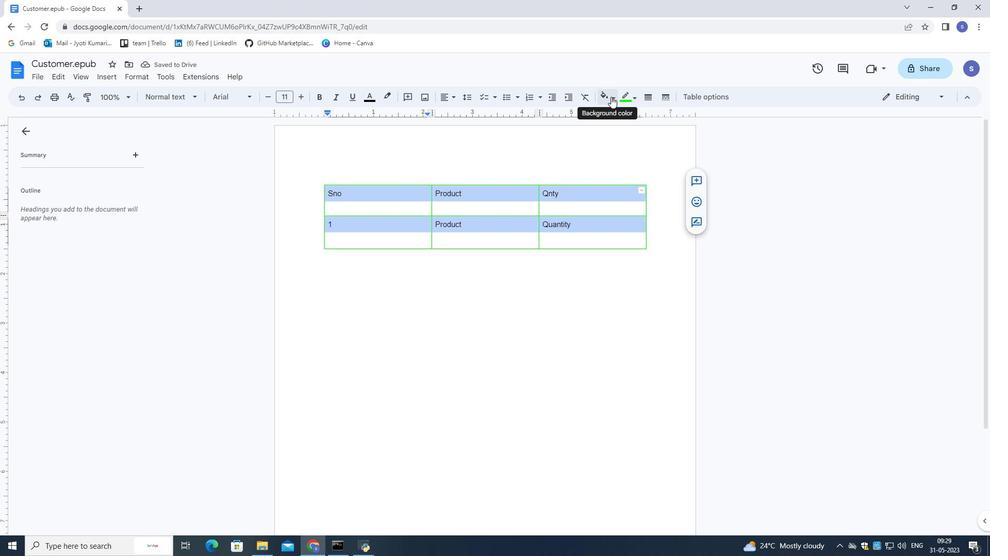
Action: Mouse moved to (653, 176)
Screenshot: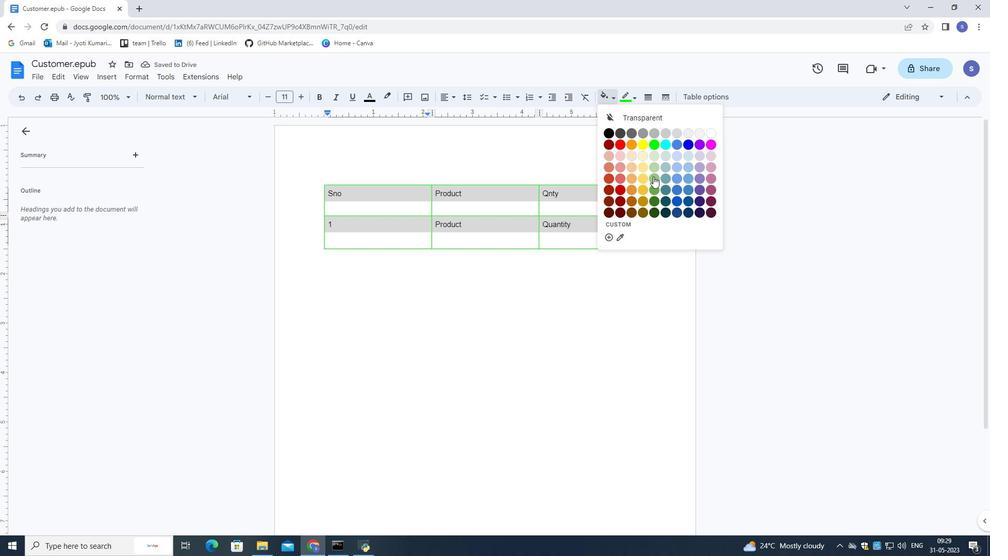
Action: Mouse pressed left at (653, 176)
Screenshot: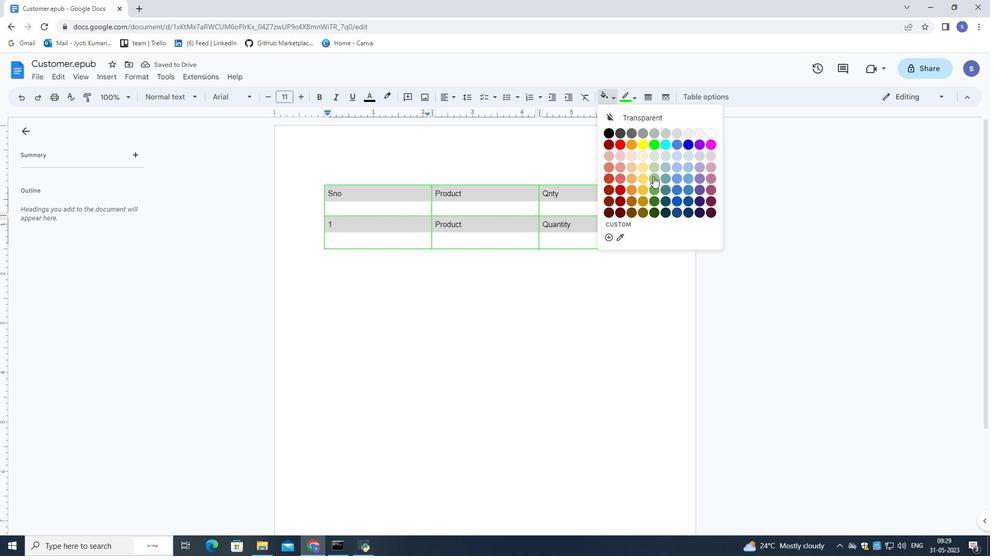 
Action: Mouse moved to (633, 161)
Screenshot: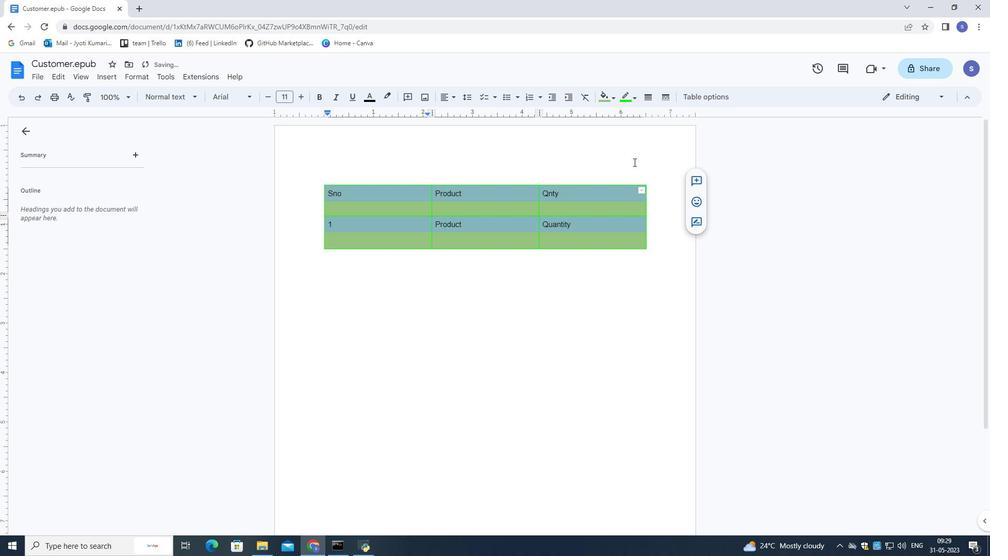 
Action: Mouse pressed left at (633, 161)
Screenshot: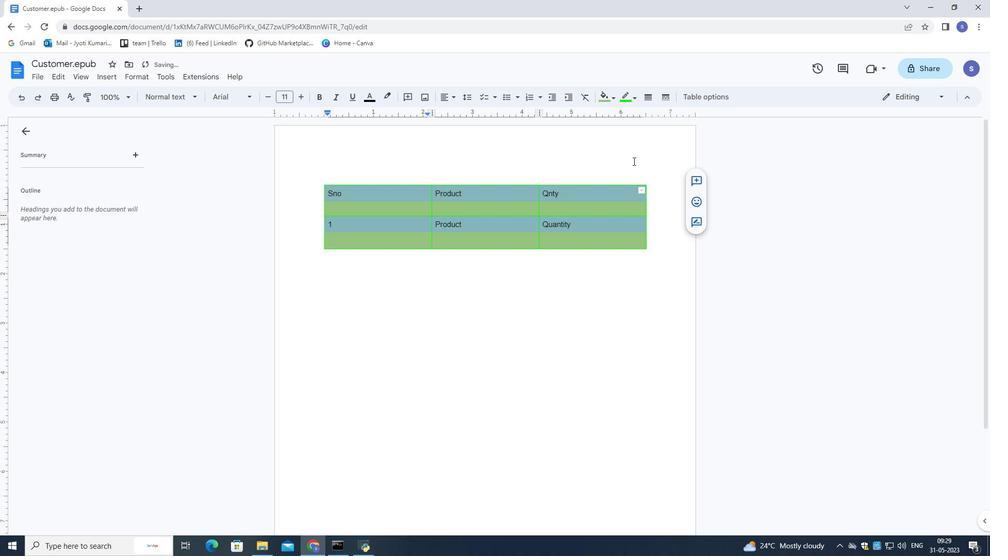 
Action: Mouse moved to (609, 300)
Screenshot: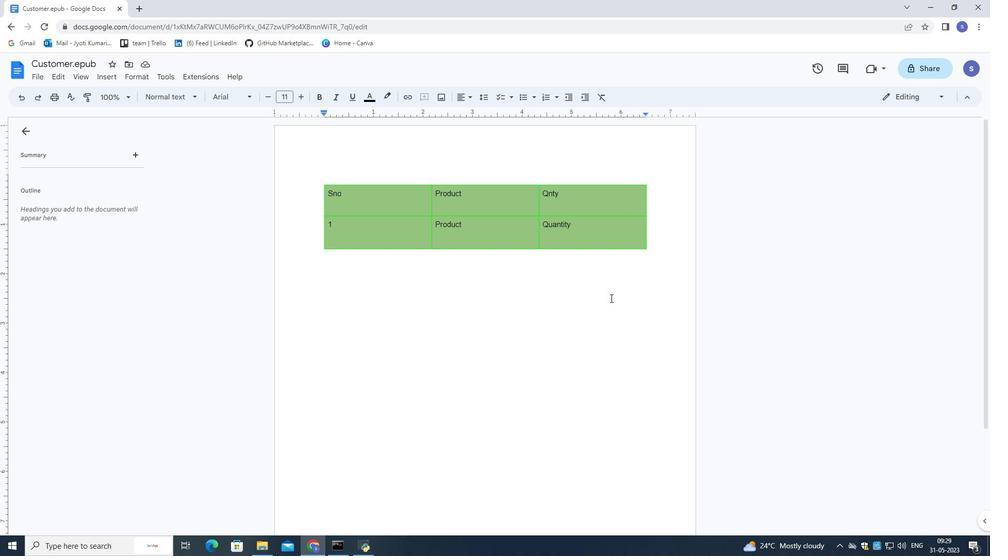 
Action: Mouse pressed left at (609, 300)
Screenshot: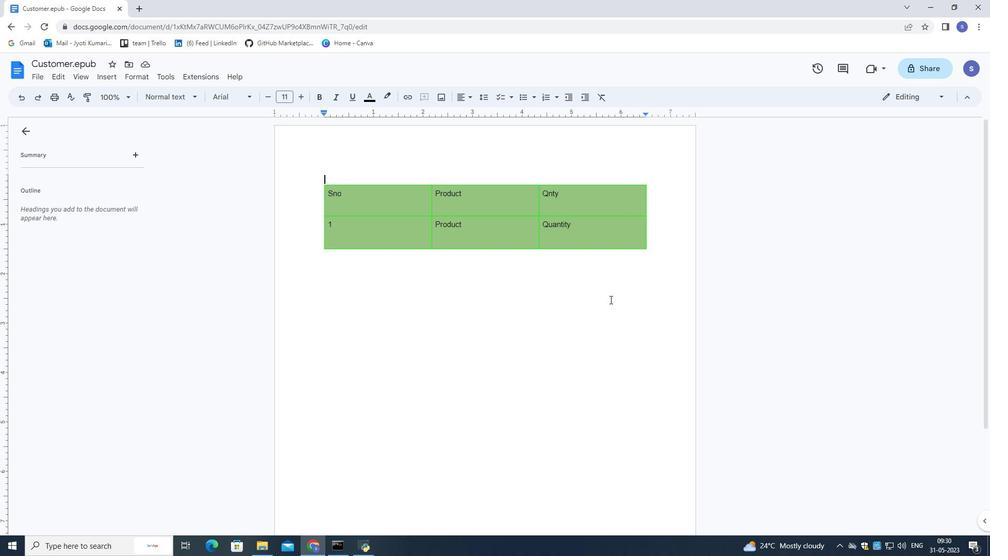 
